 Task: Create a due date automation trigger when advanced on, on the tuesday before a card is due add dates due in less than 1 working days at 11:00 AM.
Action: Mouse moved to (951, 79)
Screenshot: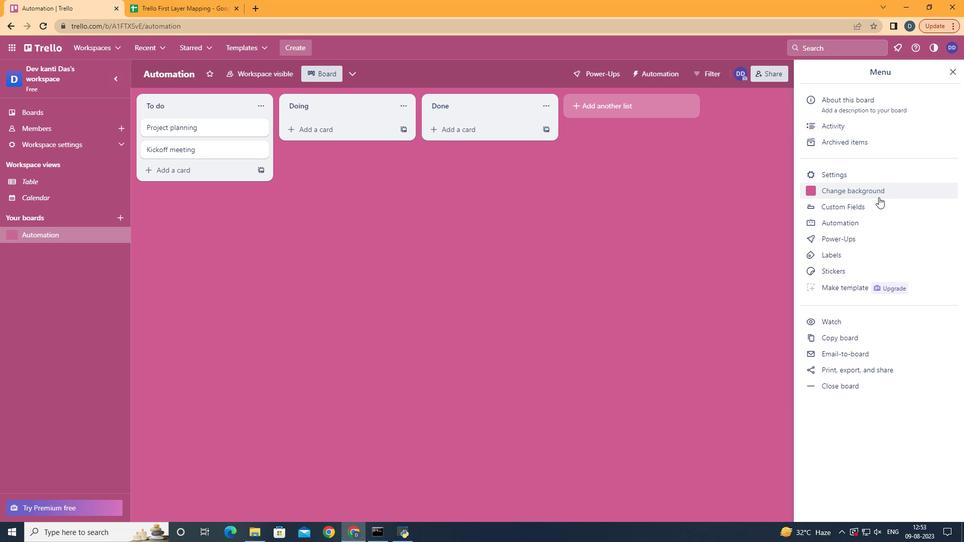 
Action: Mouse pressed left at (951, 79)
Screenshot: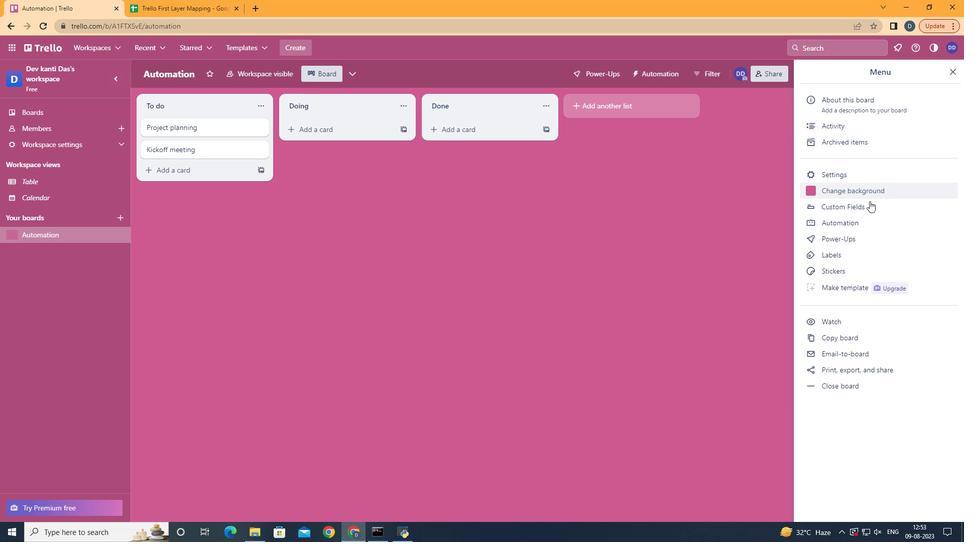 
Action: Mouse moved to (844, 224)
Screenshot: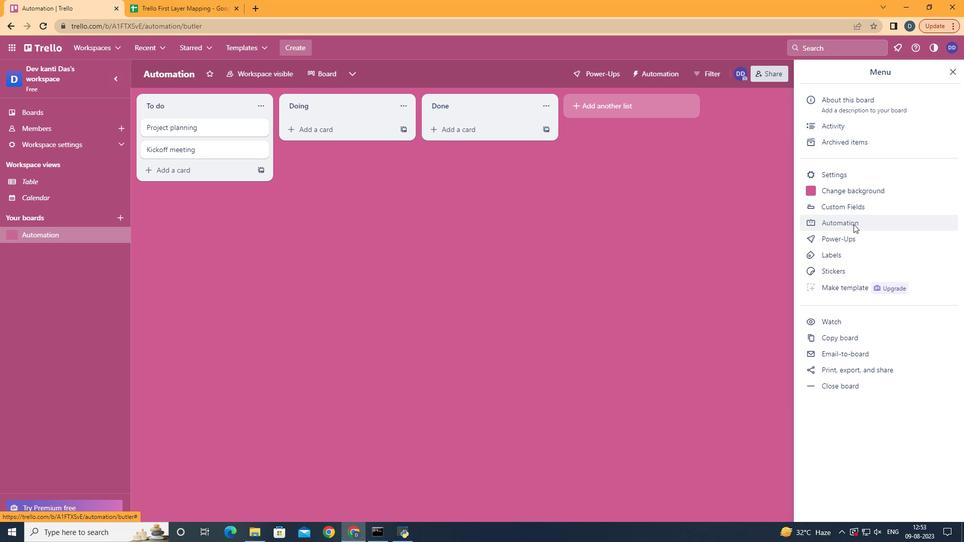
Action: Mouse pressed left at (844, 224)
Screenshot: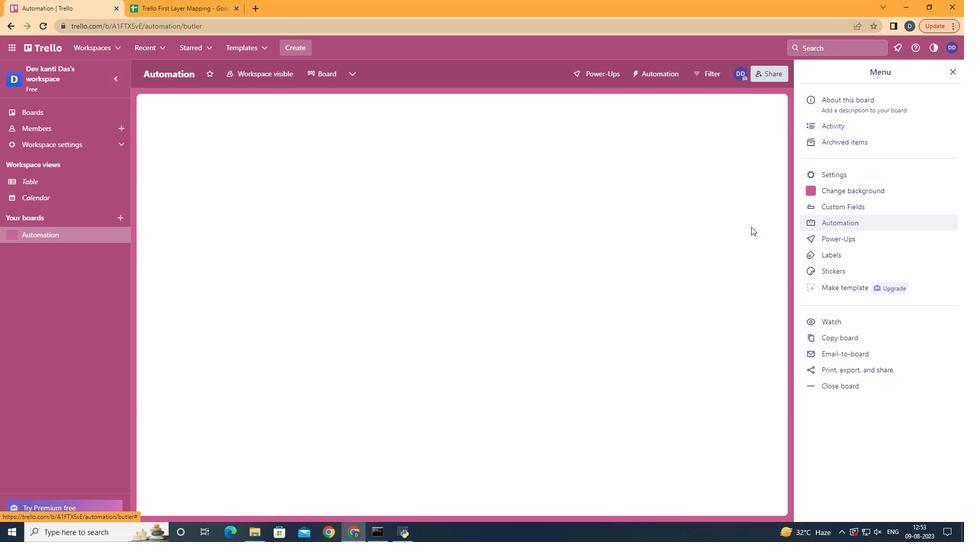 
Action: Mouse moved to (169, 198)
Screenshot: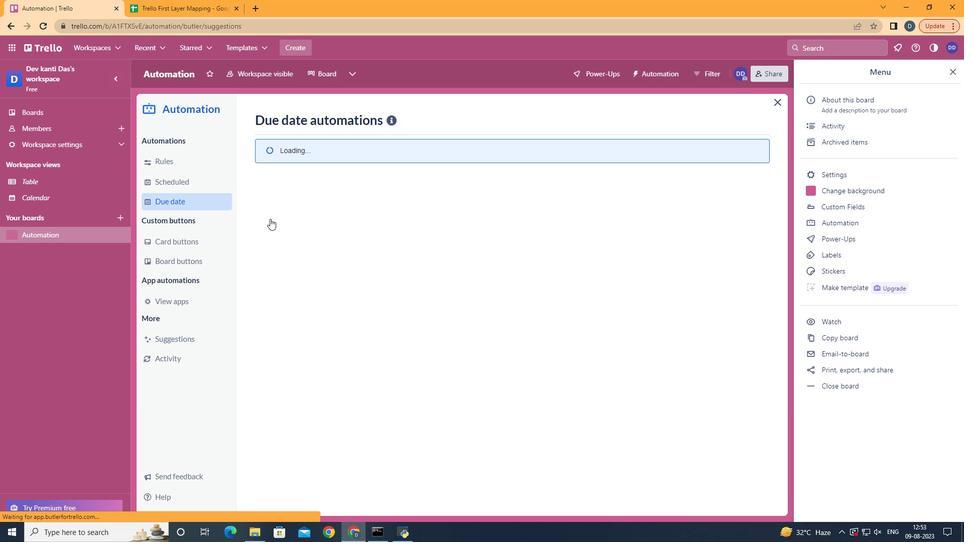 
Action: Mouse pressed left at (169, 198)
Screenshot: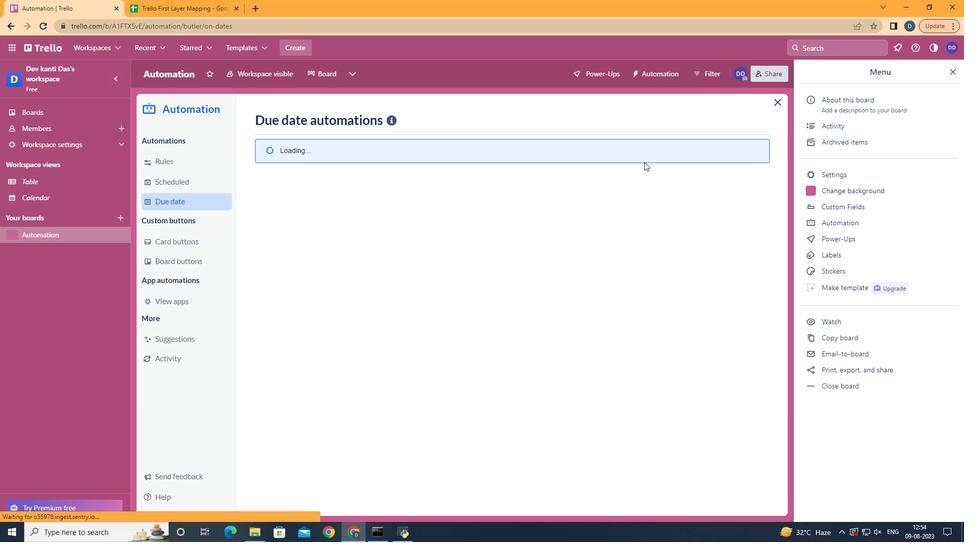 
Action: Mouse moved to (696, 121)
Screenshot: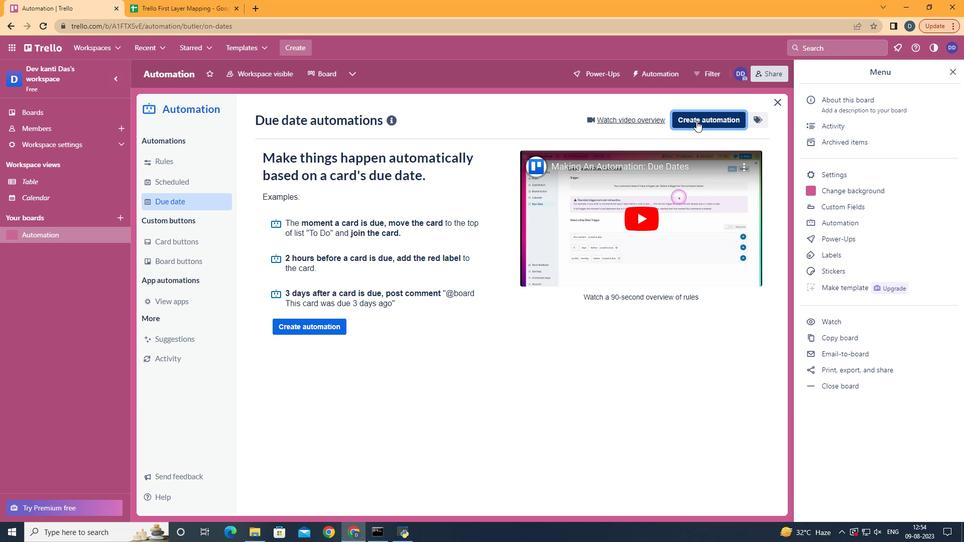 
Action: Mouse pressed left at (696, 121)
Screenshot: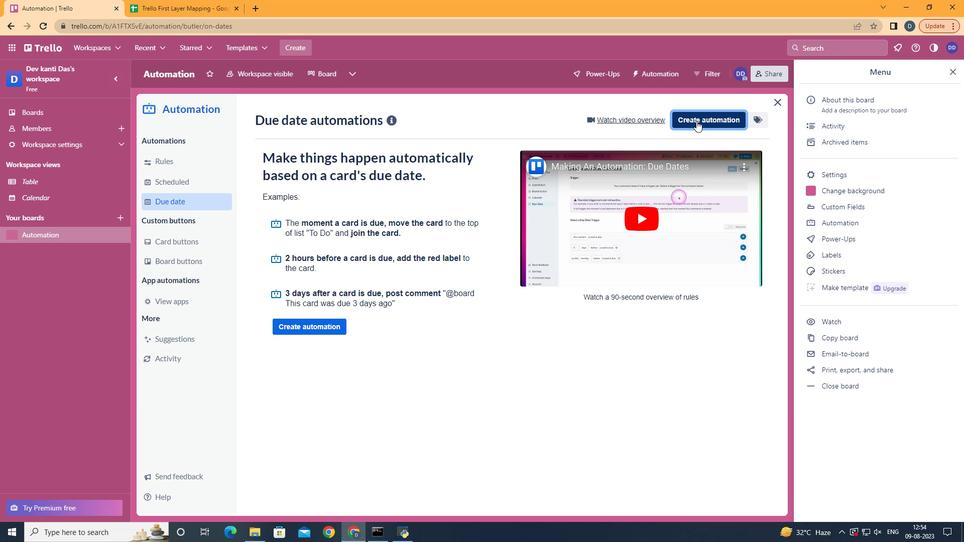 
Action: Mouse moved to (491, 218)
Screenshot: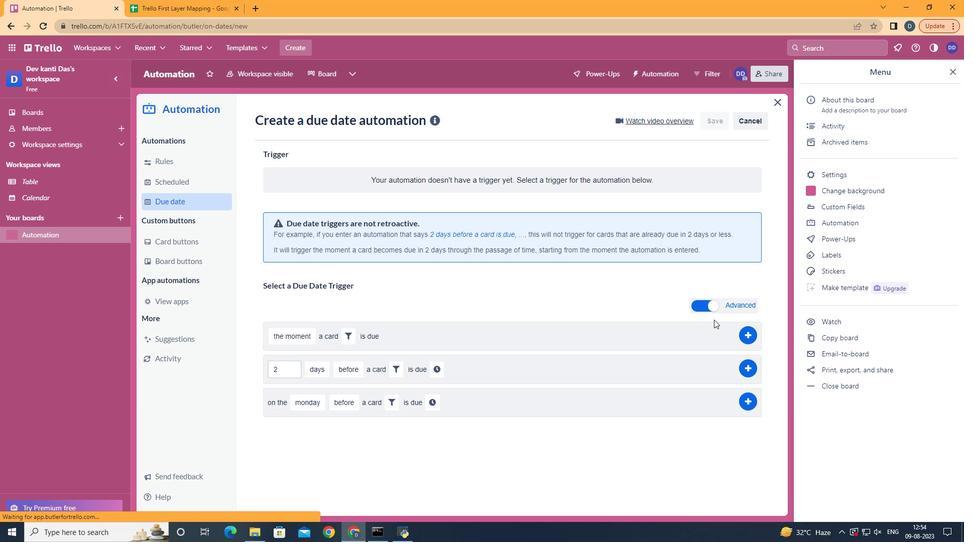 
Action: Mouse pressed left at (491, 218)
Screenshot: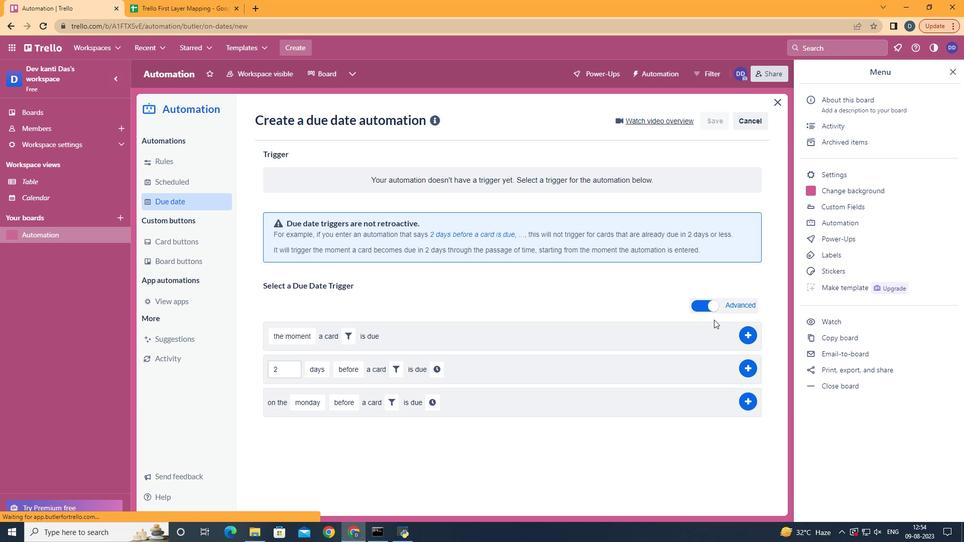 
Action: Mouse moved to (323, 278)
Screenshot: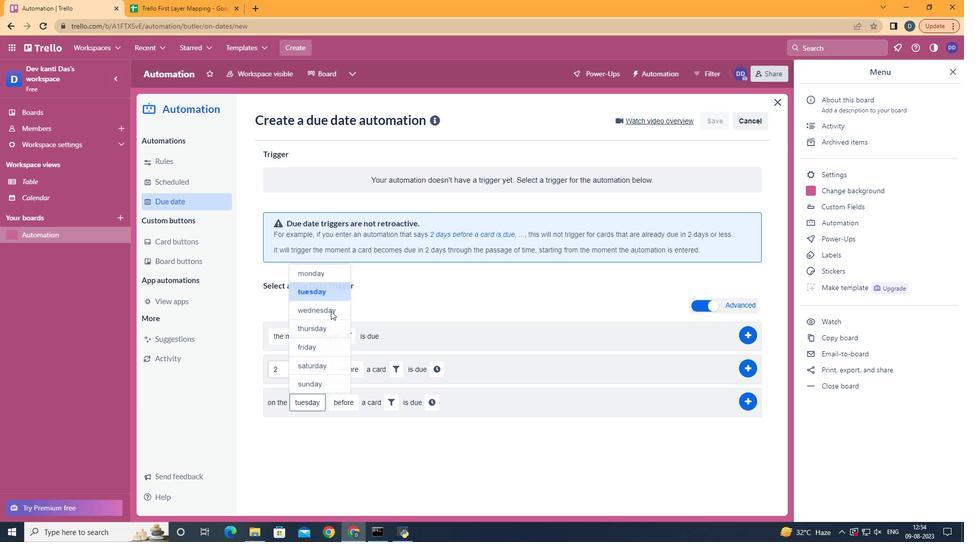 
Action: Mouse pressed left at (323, 278)
Screenshot: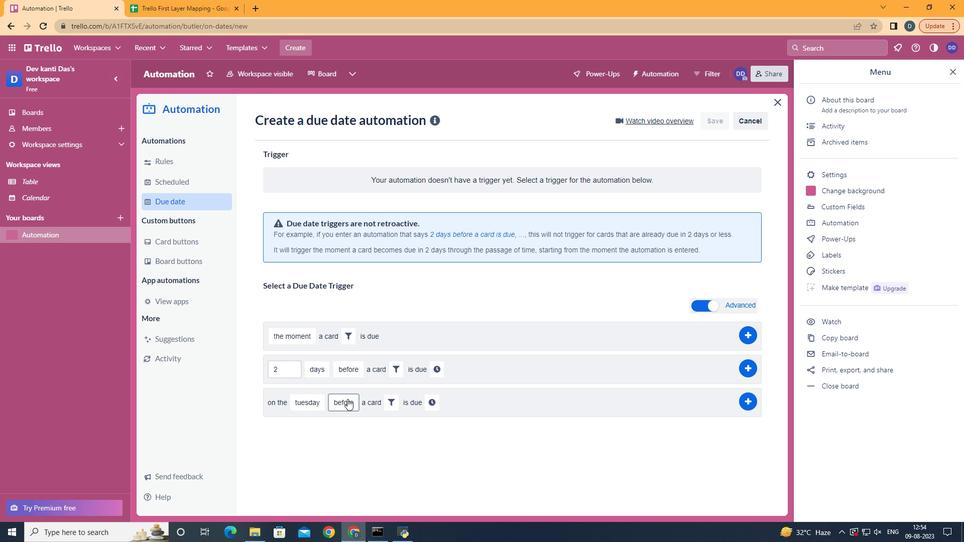 
Action: Mouse moved to (350, 422)
Screenshot: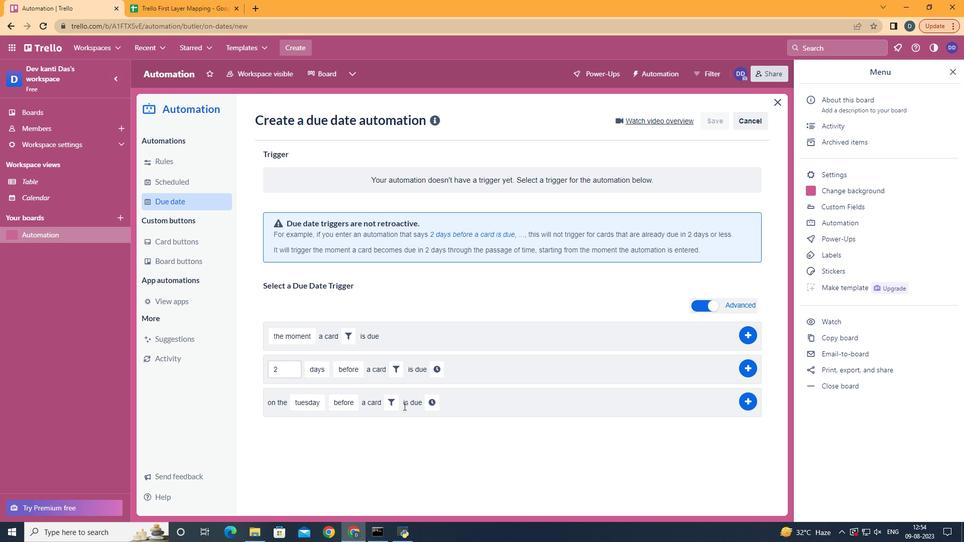 
Action: Mouse pressed left at (350, 422)
Screenshot: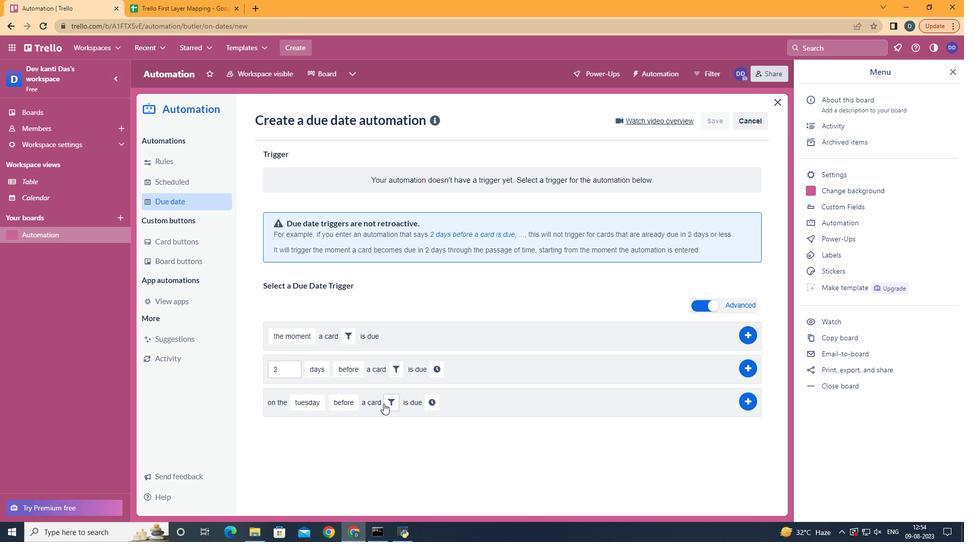 
Action: Mouse moved to (385, 402)
Screenshot: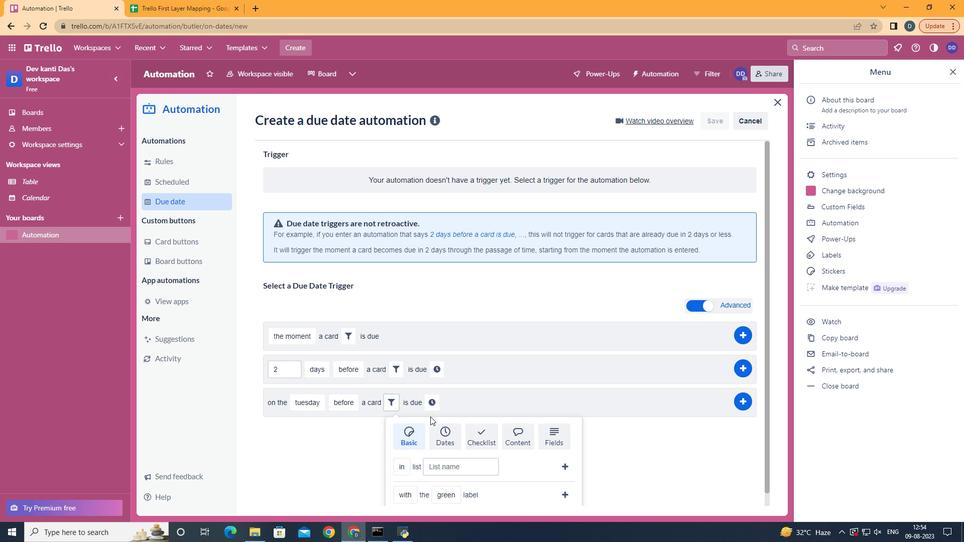 
Action: Mouse pressed left at (385, 402)
Screenshot: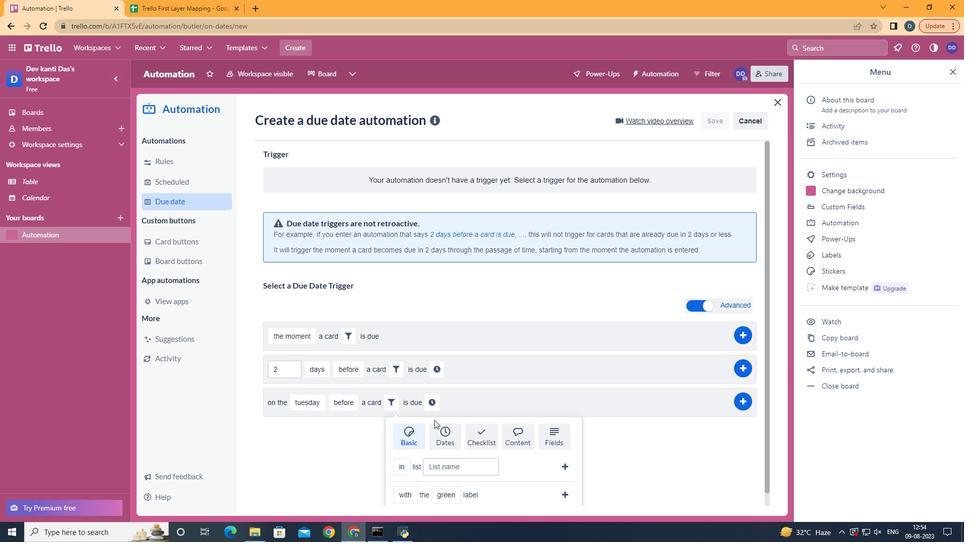 
Action: Mouse moved to (443, 430)
Screenshot: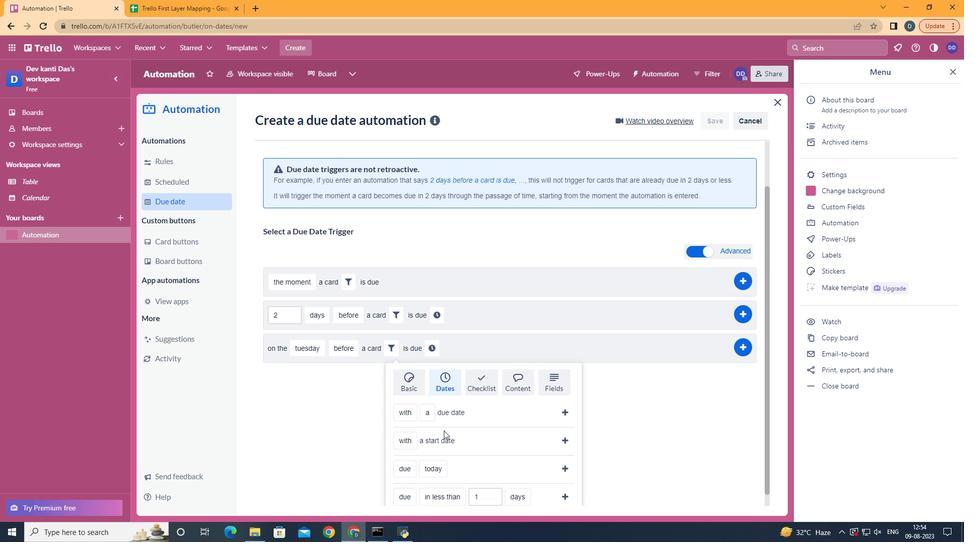 
Action: Mouse pressed left at (443, 430)
Screenshot: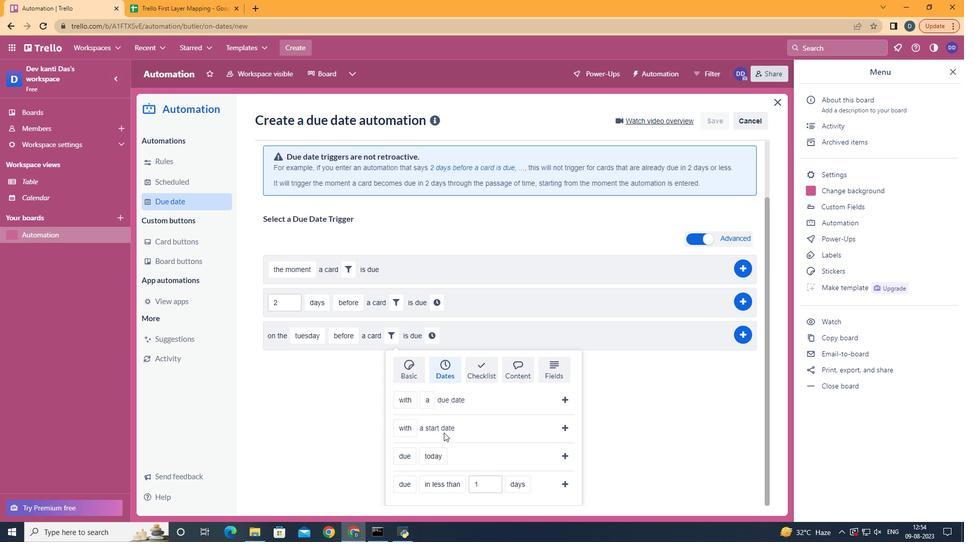 
Action: Mouse moved to (444, 431)
Screenshot: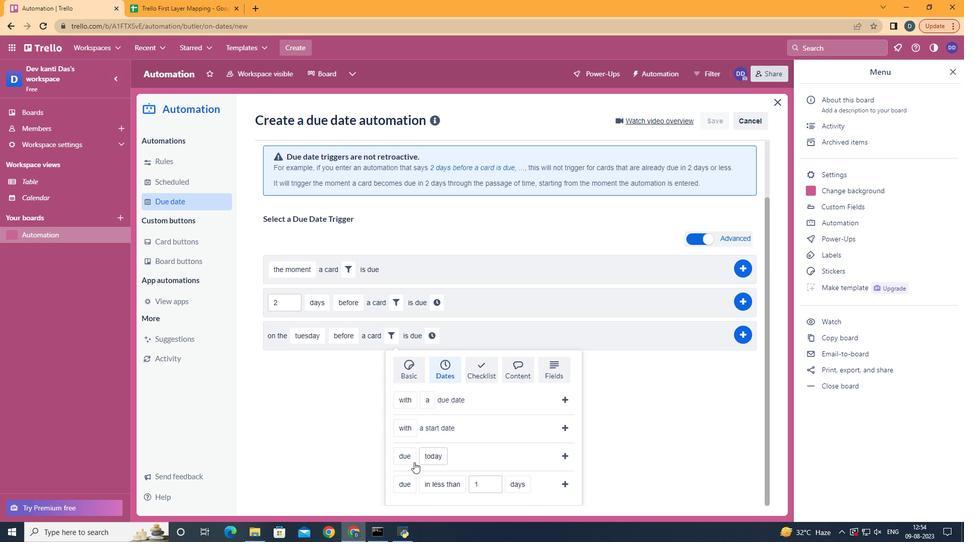 
Action: Mouse scrolled (444, 430) with delta (0, 0)
Screenshot: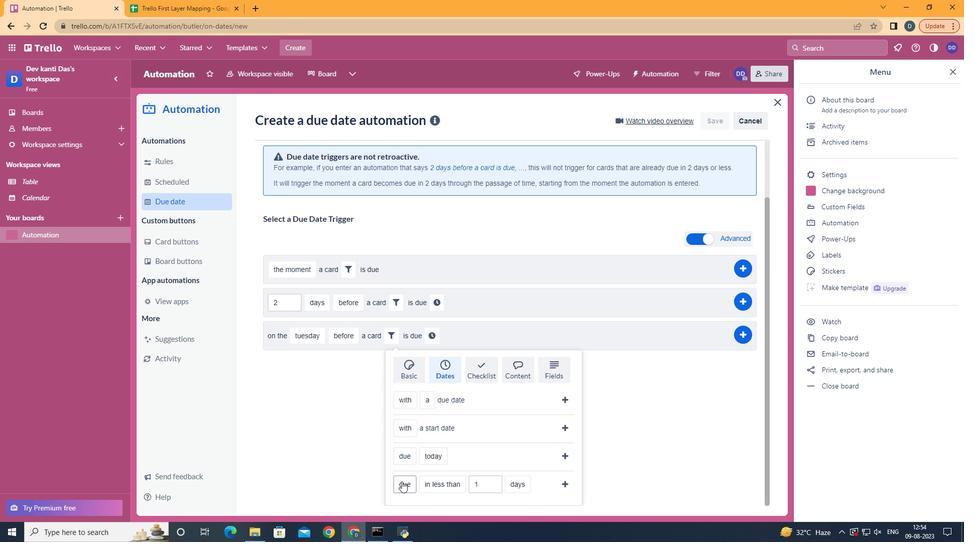 
Action: Mouse scrolled (444, 430) with delta (0, 0)
Screenshot: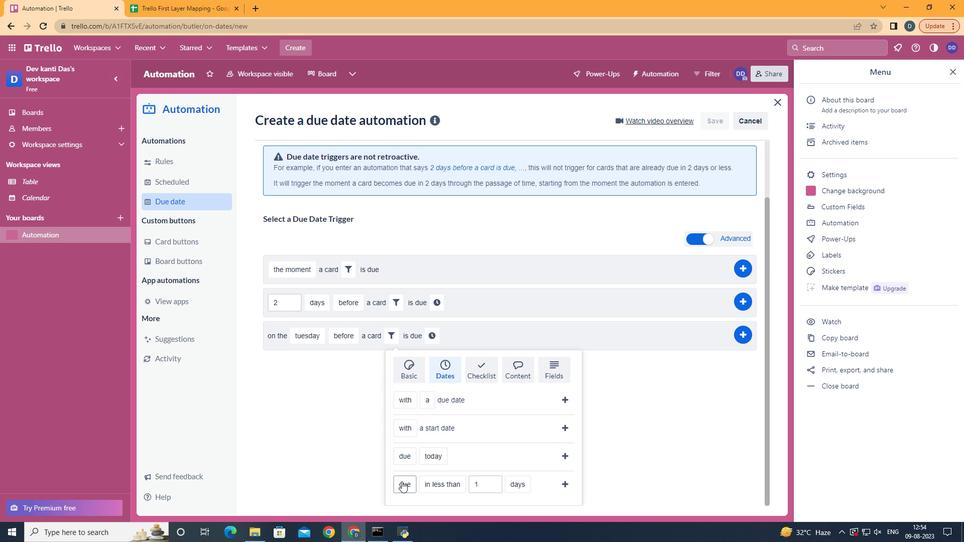 
Action: Mouse scrolled (444, 430) with delta (0, 0)
Screenshot: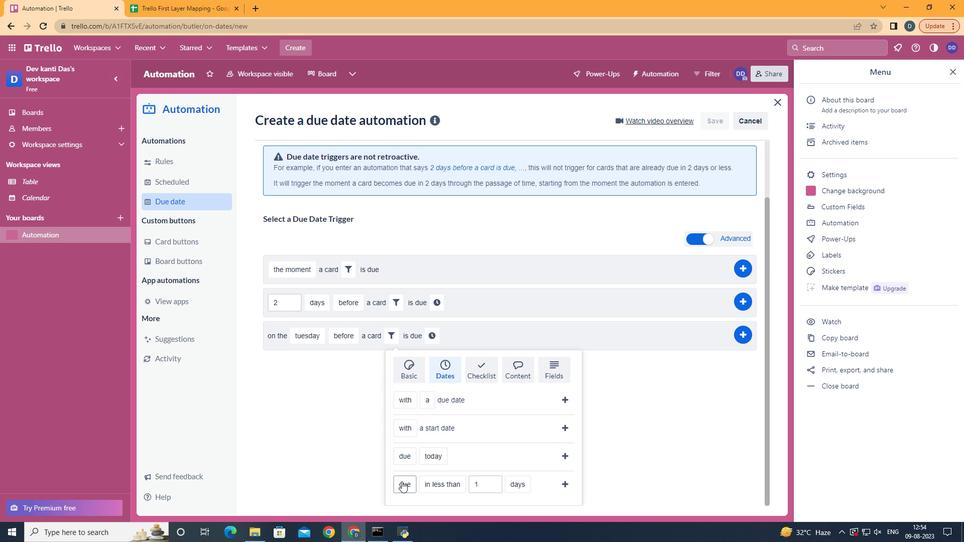 
Action: Mouse scrolled (444, 430) with delta (0, 0)
Screenshot: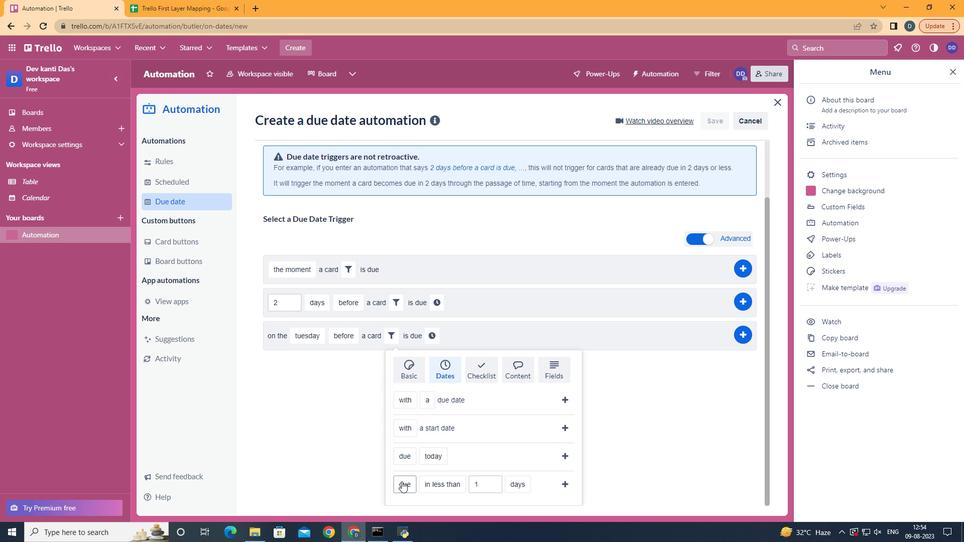 
Action: Mouse moved to (422, 441)
Screenshot: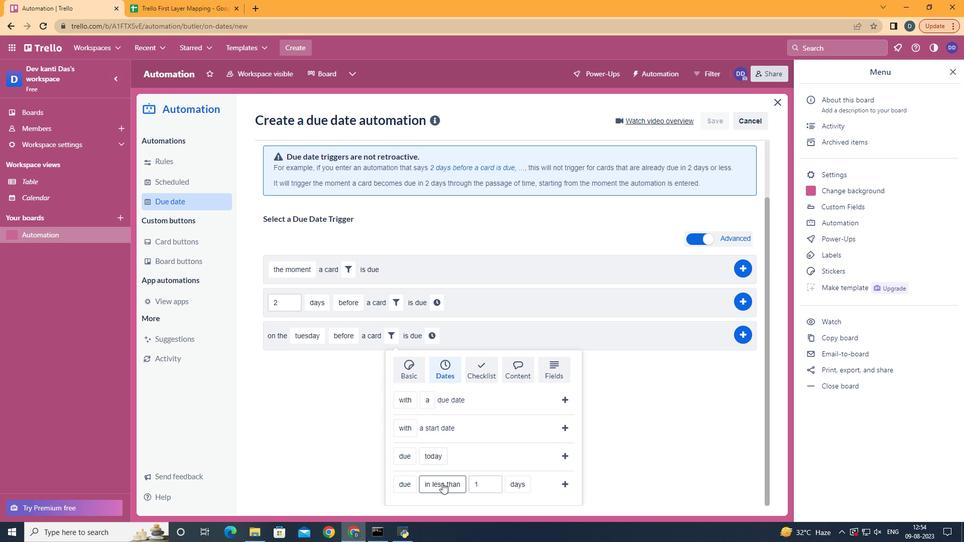 
Action: Mouse pressed left at (422, 441)
Screenshot: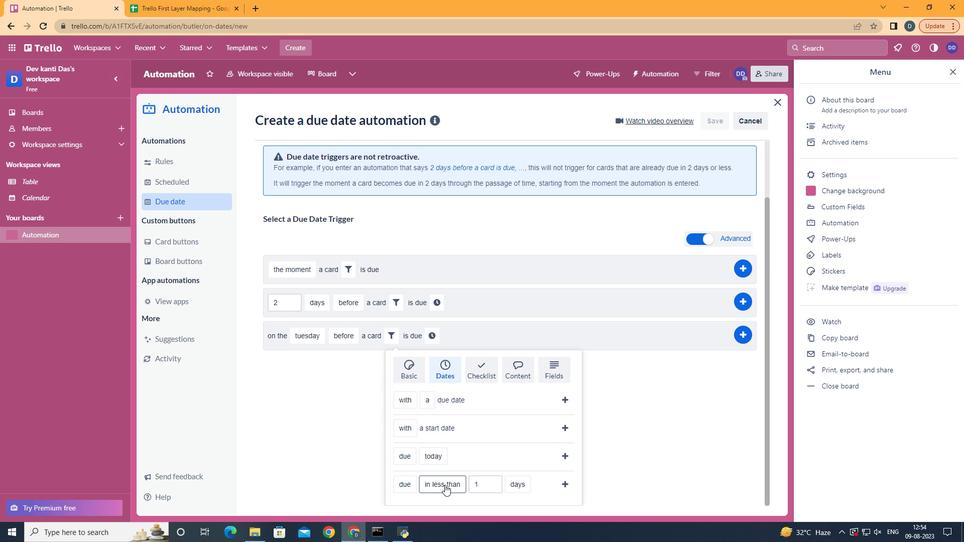 
Action: Mouse moved to (454, 389)
Screenshot: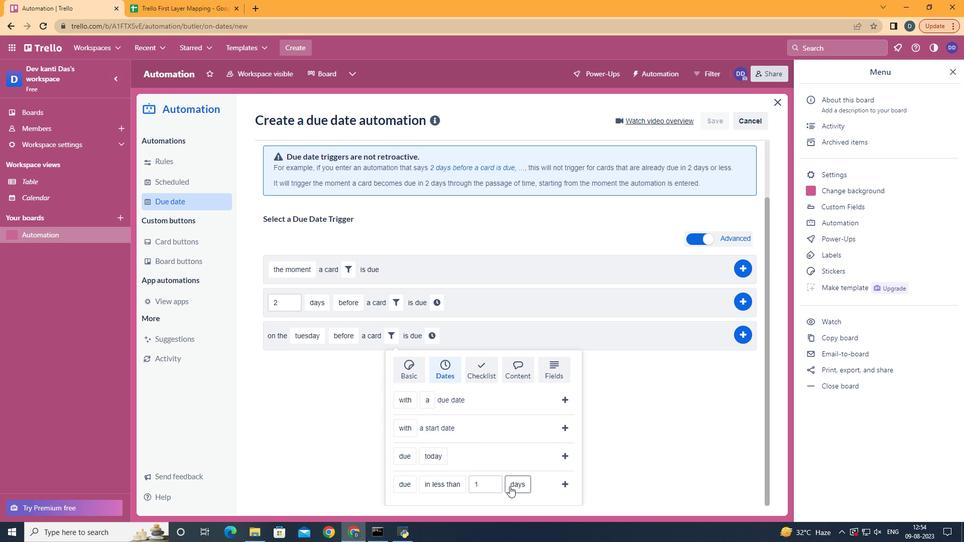 
Action: Mouse pressed left at (454, 389)
Screenshot: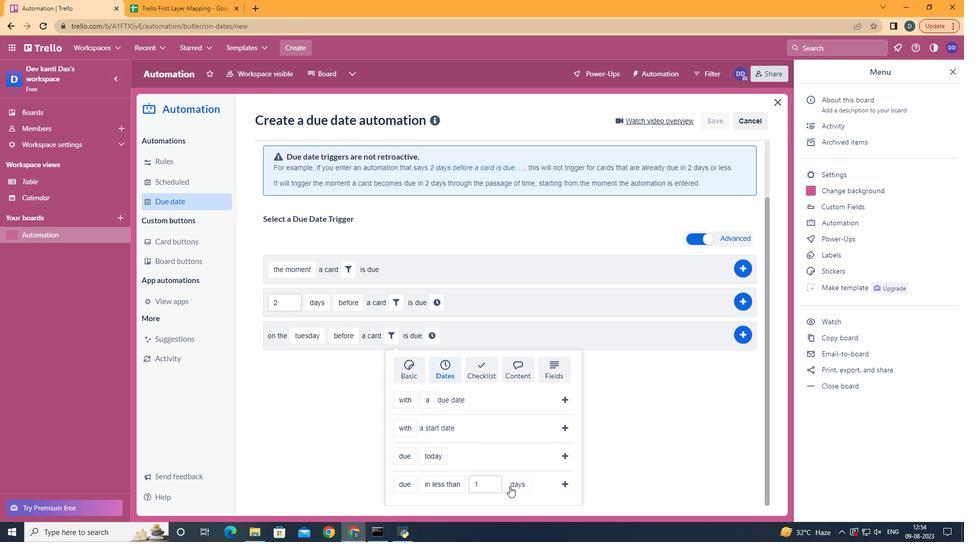 
Action: Mouse moved to (526, 468)
Screenshot: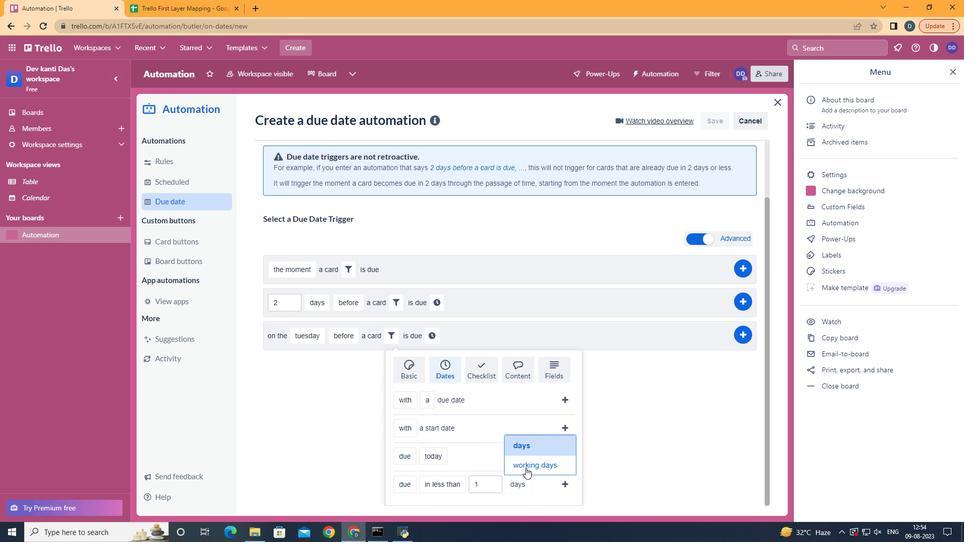 
Action: Mouse pressed left at (526, 468)
Screenshot: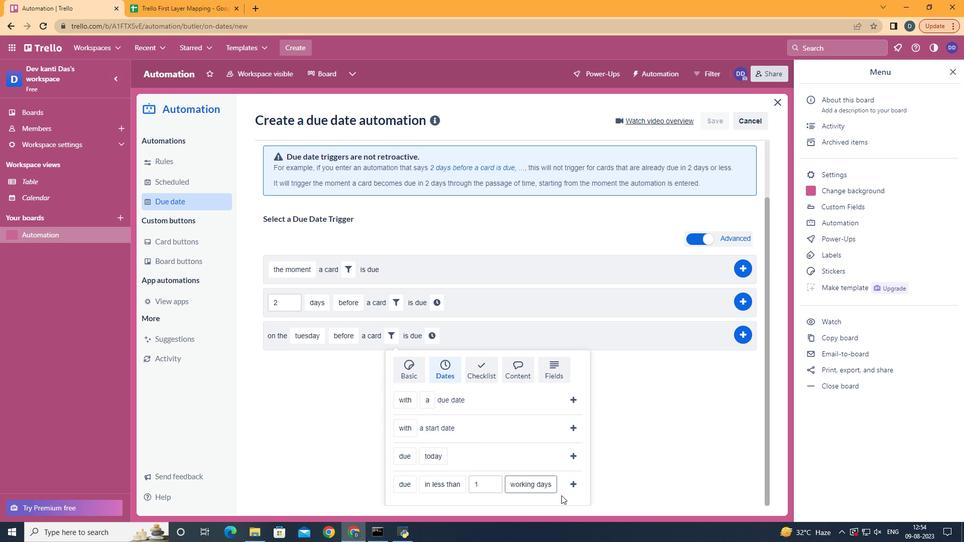 
Action: Mouse moved to (569, 483)
Screenshot: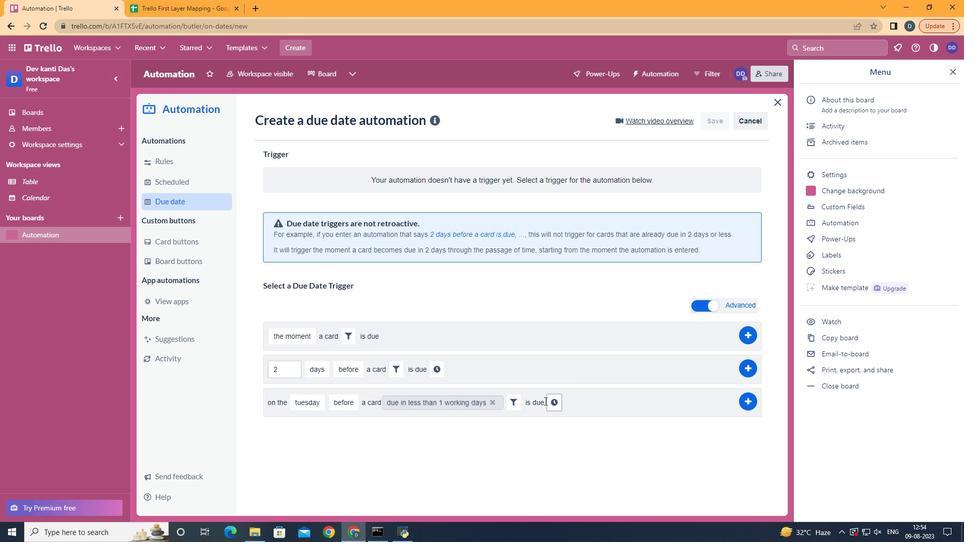 
Action: Mouse pressed left at (569, 483)
Screenshot: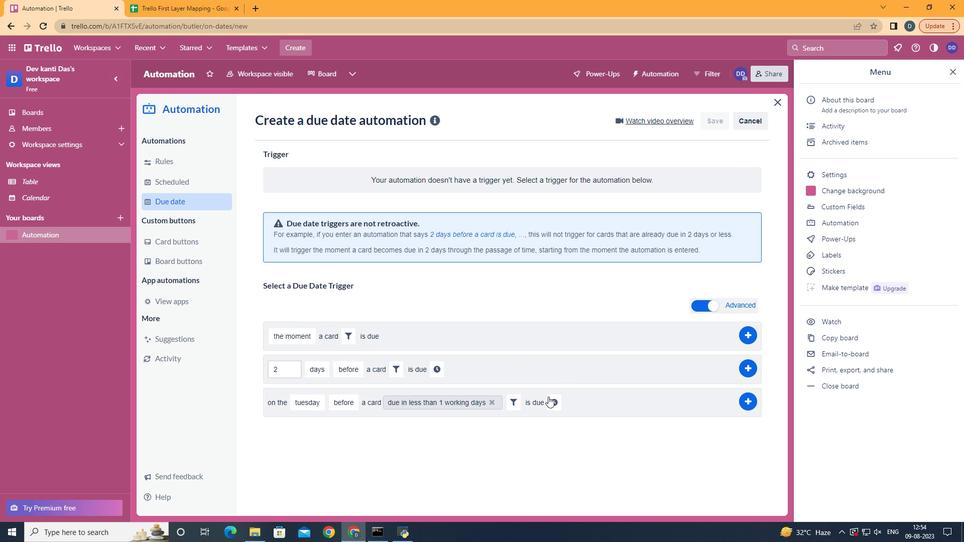 
Action: Mouse moved to (558, 400)
Screenshot: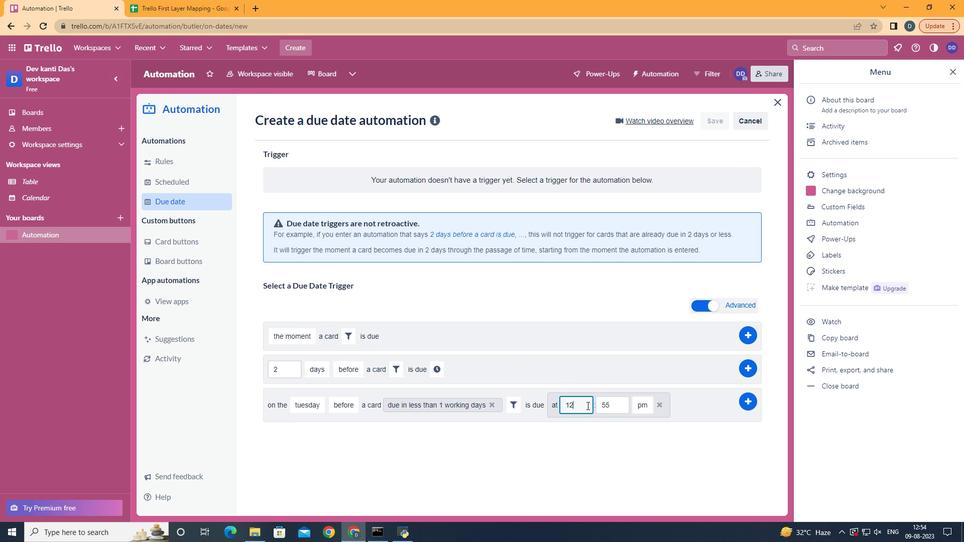 
Action: Mouse pressed left at (558, 400)
Screenshot: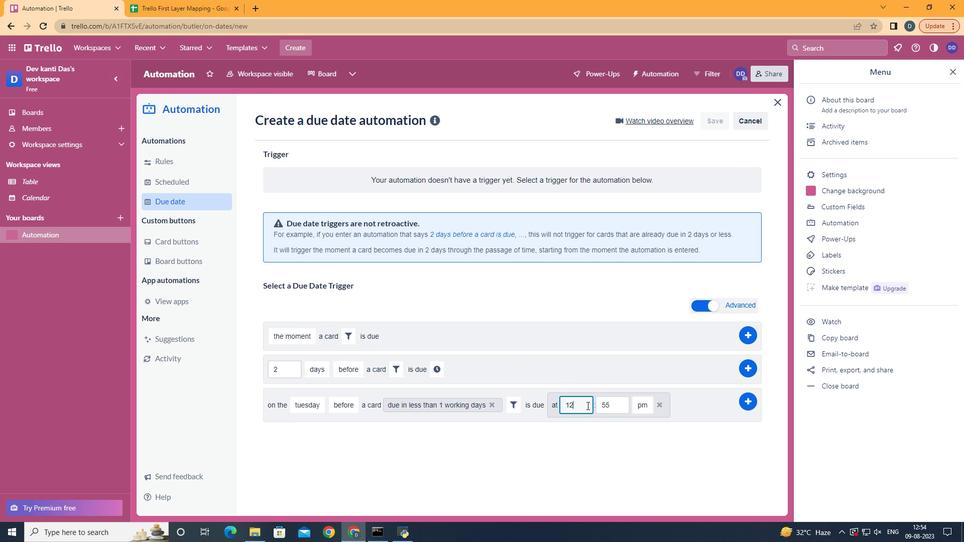 
Action: Mouse moved to (587, 406)
Screenshot: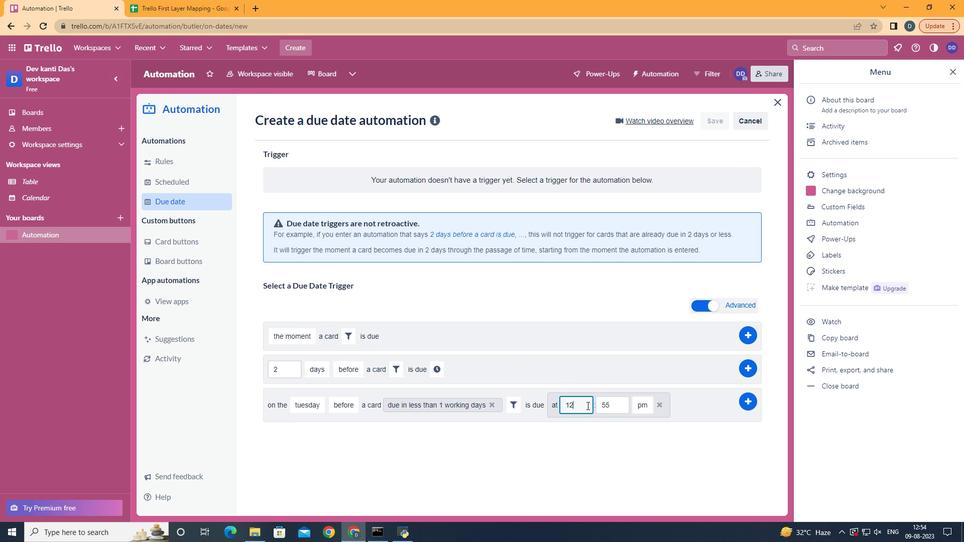 
Action: Mouse pressed left at (587, 406)
Screenshot: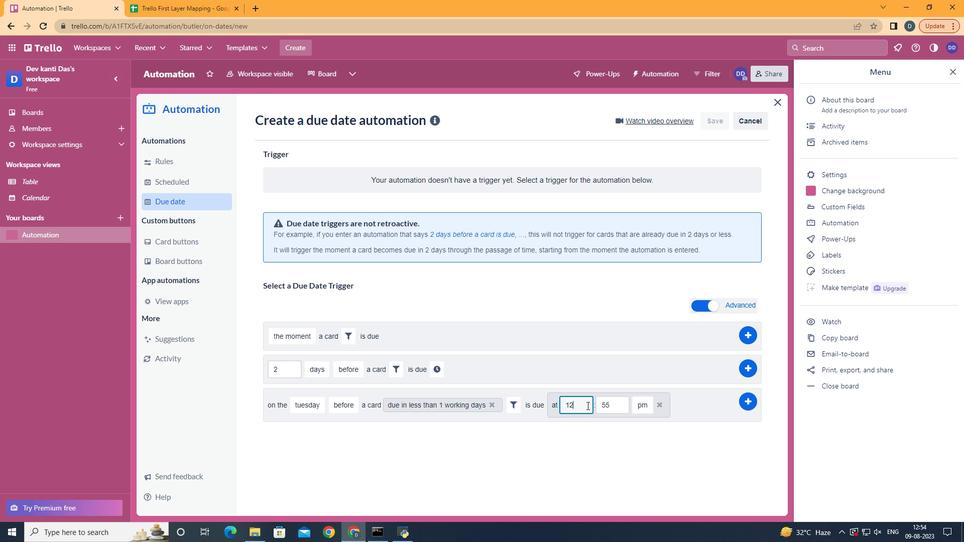 
Action: Key pressed <Key.backspace>1
Screenshot: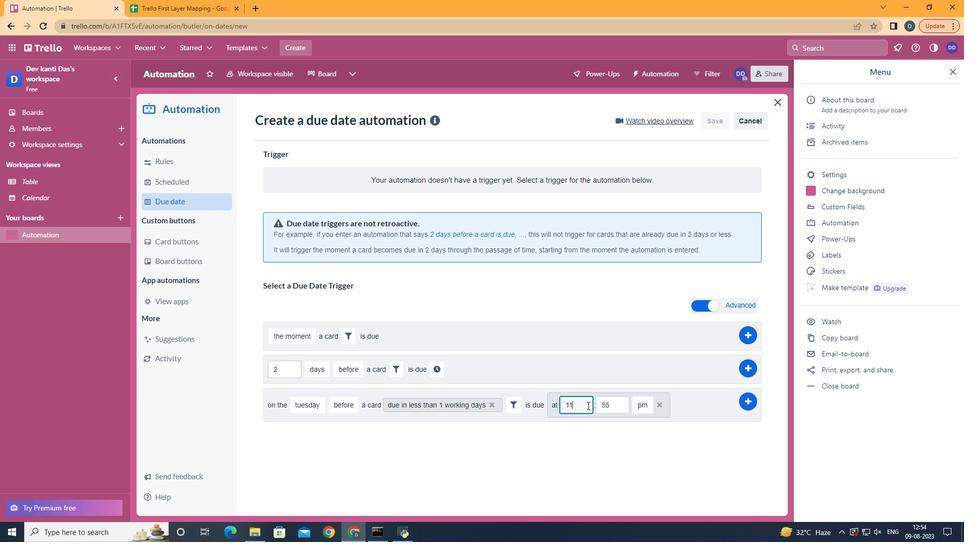
Action: Mouse moved to (617, 401)
Screenshot: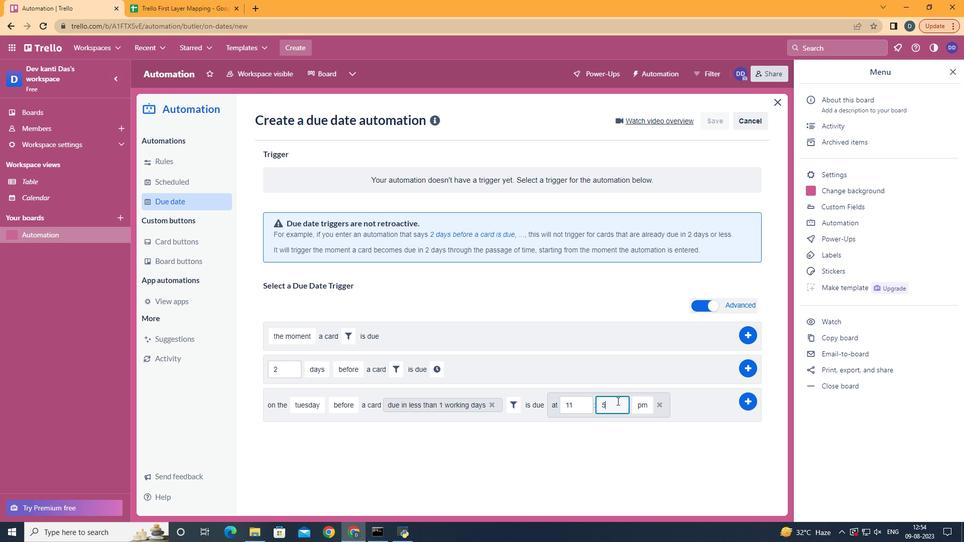 
Action: Mouse pressed left at (617, 401)
Screenshot: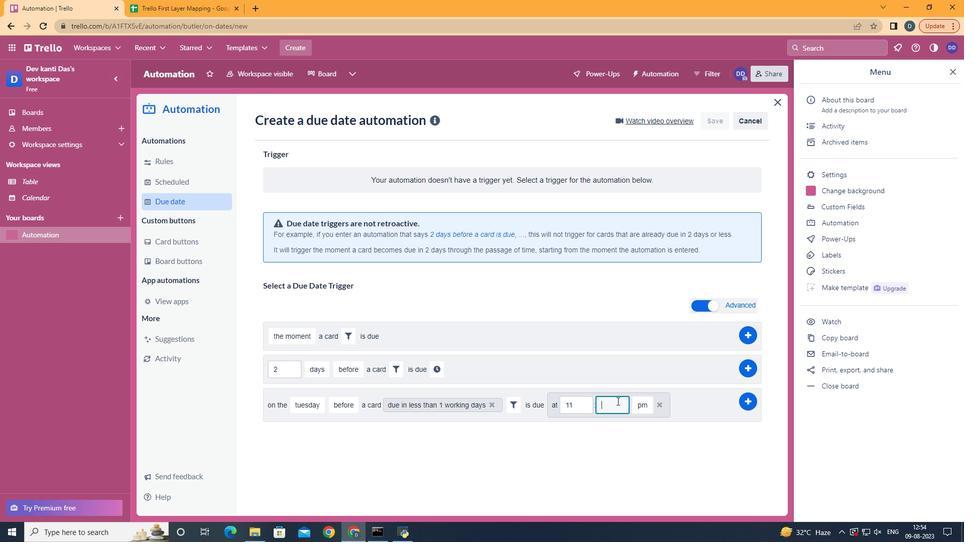 
Action: Key pressed <Key.backspace><Key.backspace>00
Screenshot: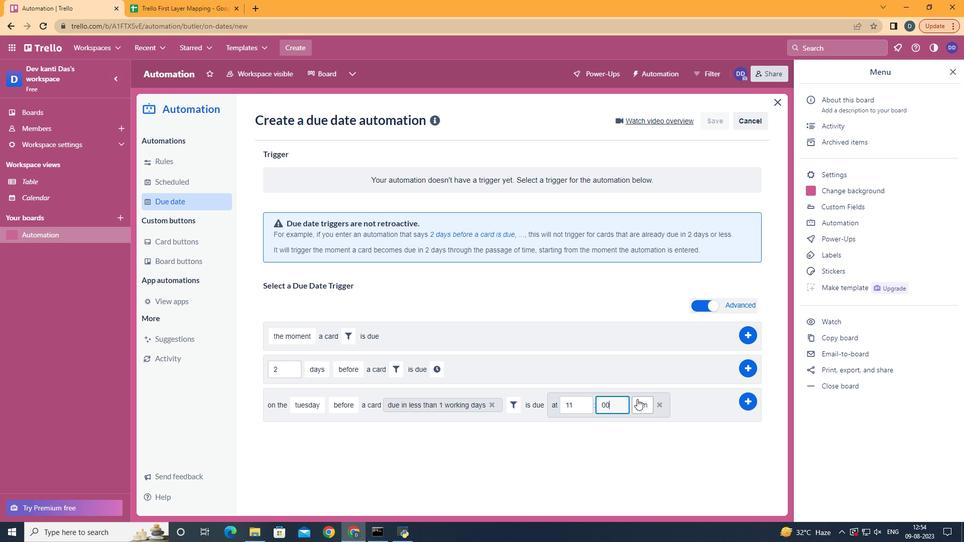 
Action: Mouse moved to (646, 418)
Screenshot: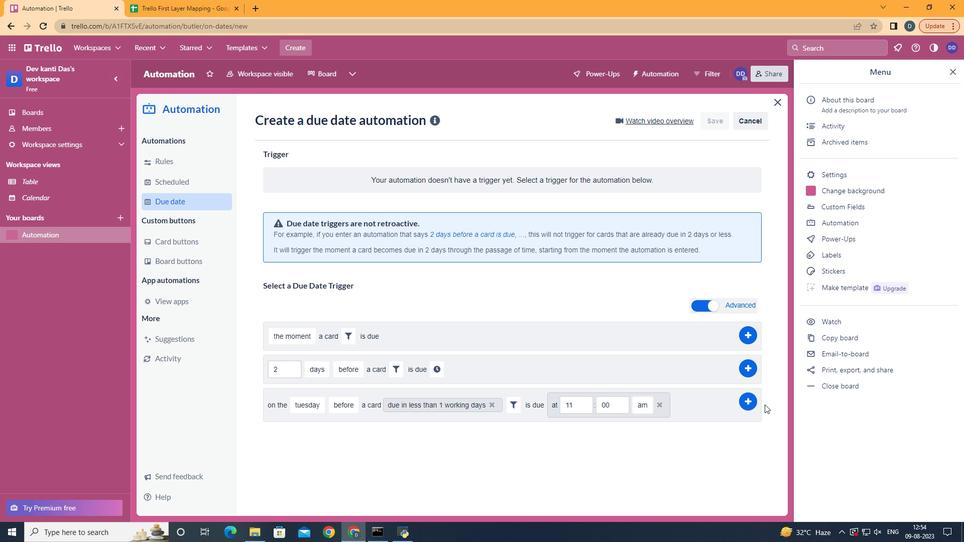 
Action: Mouse pressed left at (646, 418)
Screenshot: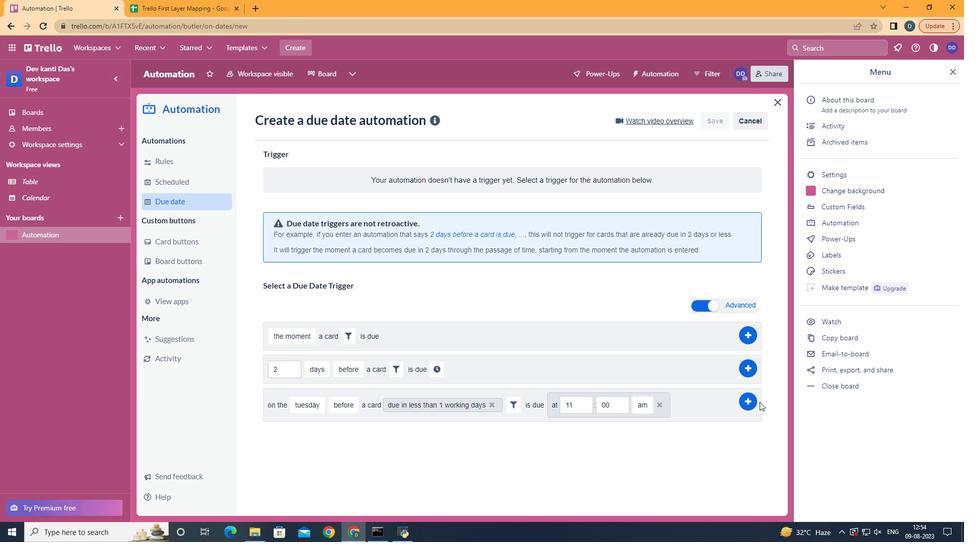 
Action: Mouse moved to (750, 400)
Screenshot: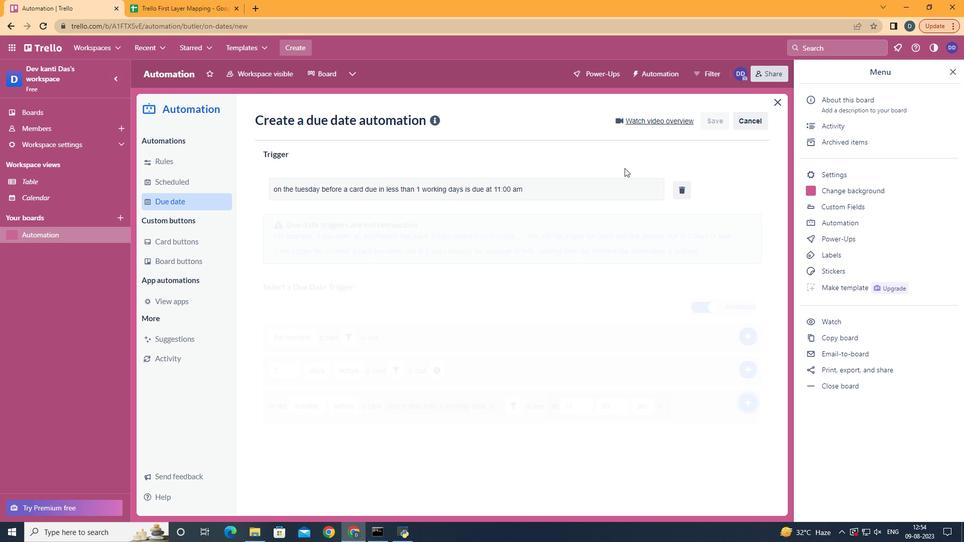 
Action: Mouse pressed left at (750, 400)
Screenshot: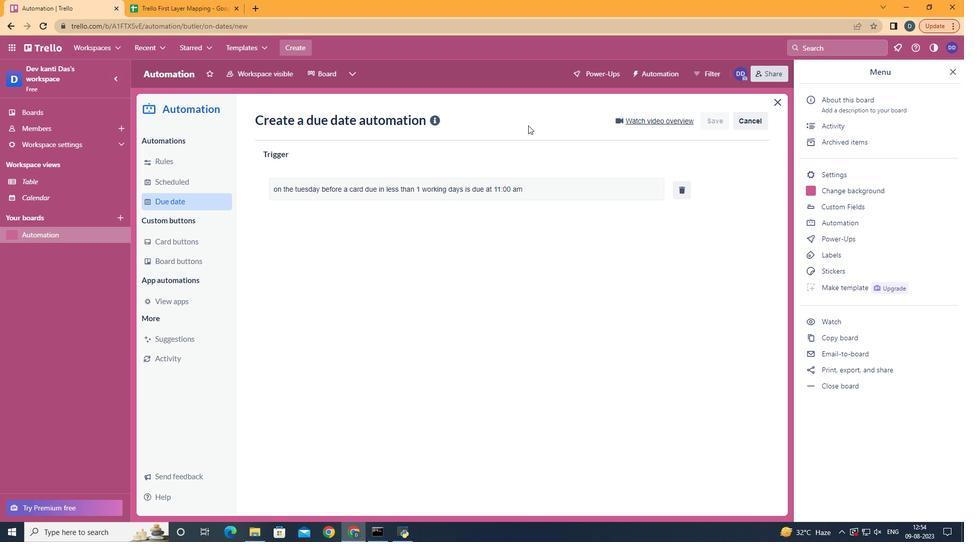 
Action: Mouse moved to (514, 225)
Screenshot: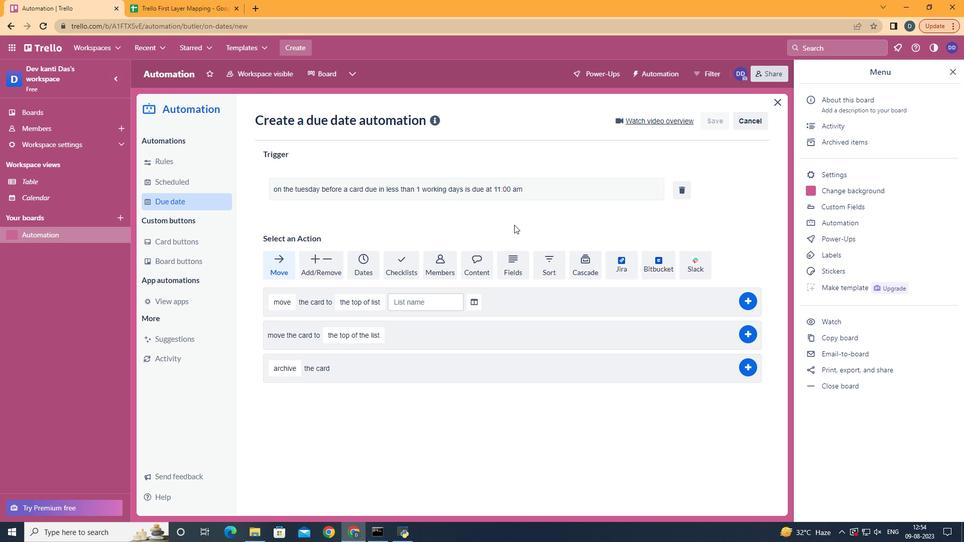 
